 Task: Use the formula "MULTINOMIAL" in spreadsheet "Project portfolio".
Action: Mouse moved to (139, 104)
Screenshot: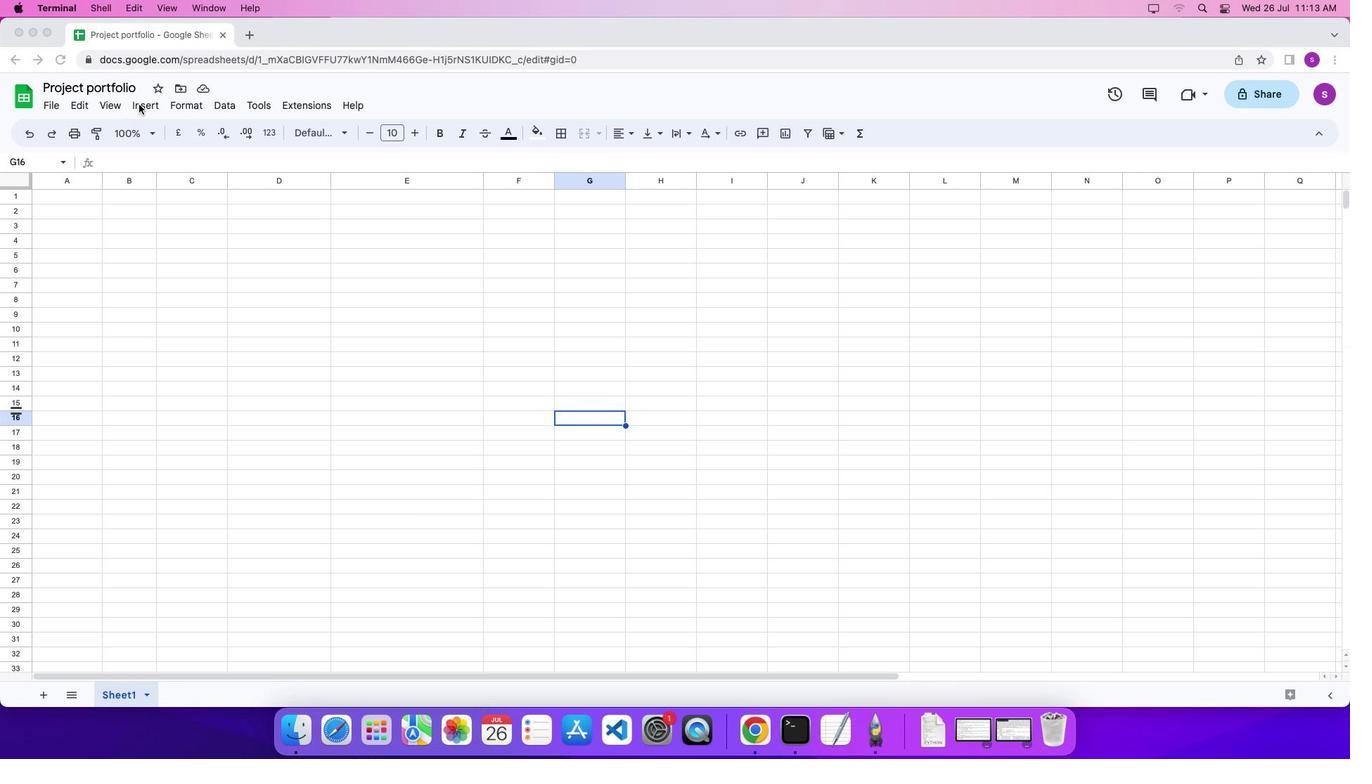 
Action: Mouse pressed left at (139, 104)
Screenshot: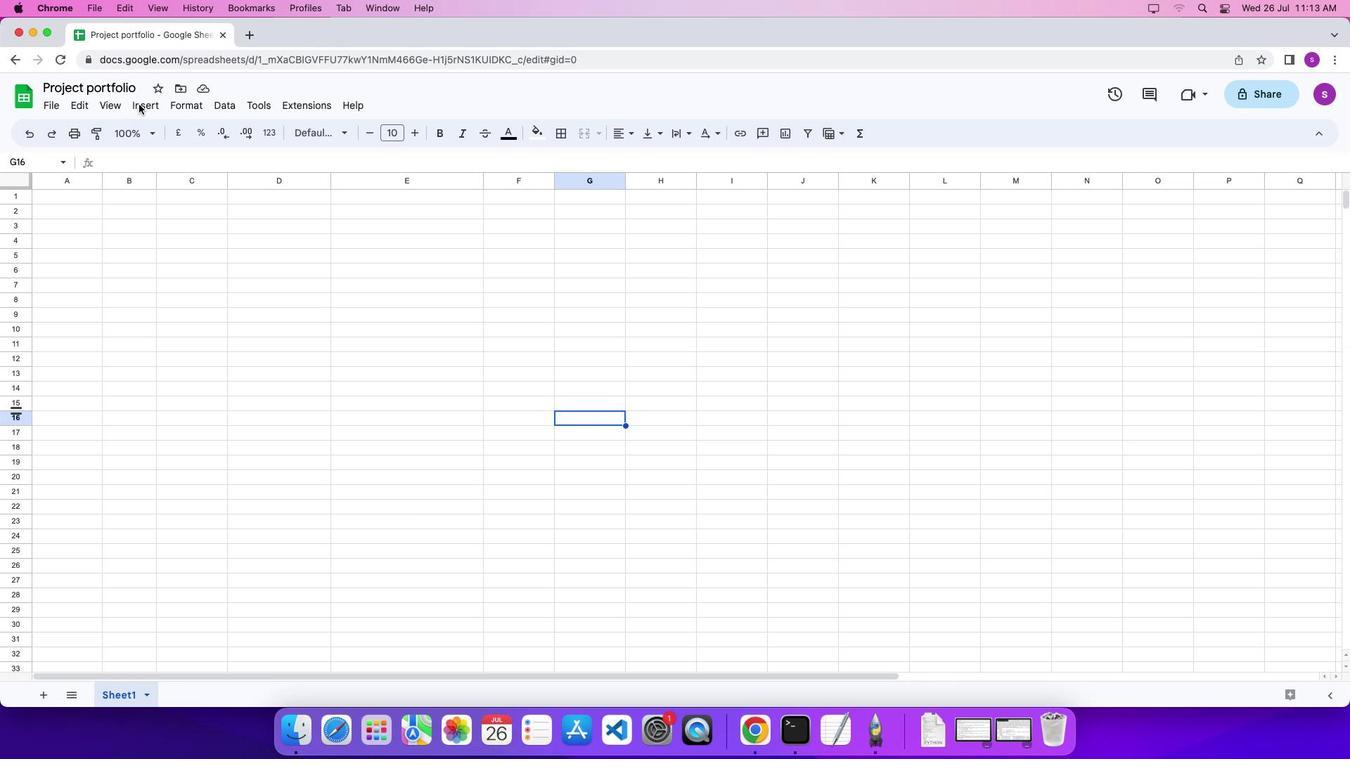 
Action: Mouse moved to (143, 105)
Screenshot: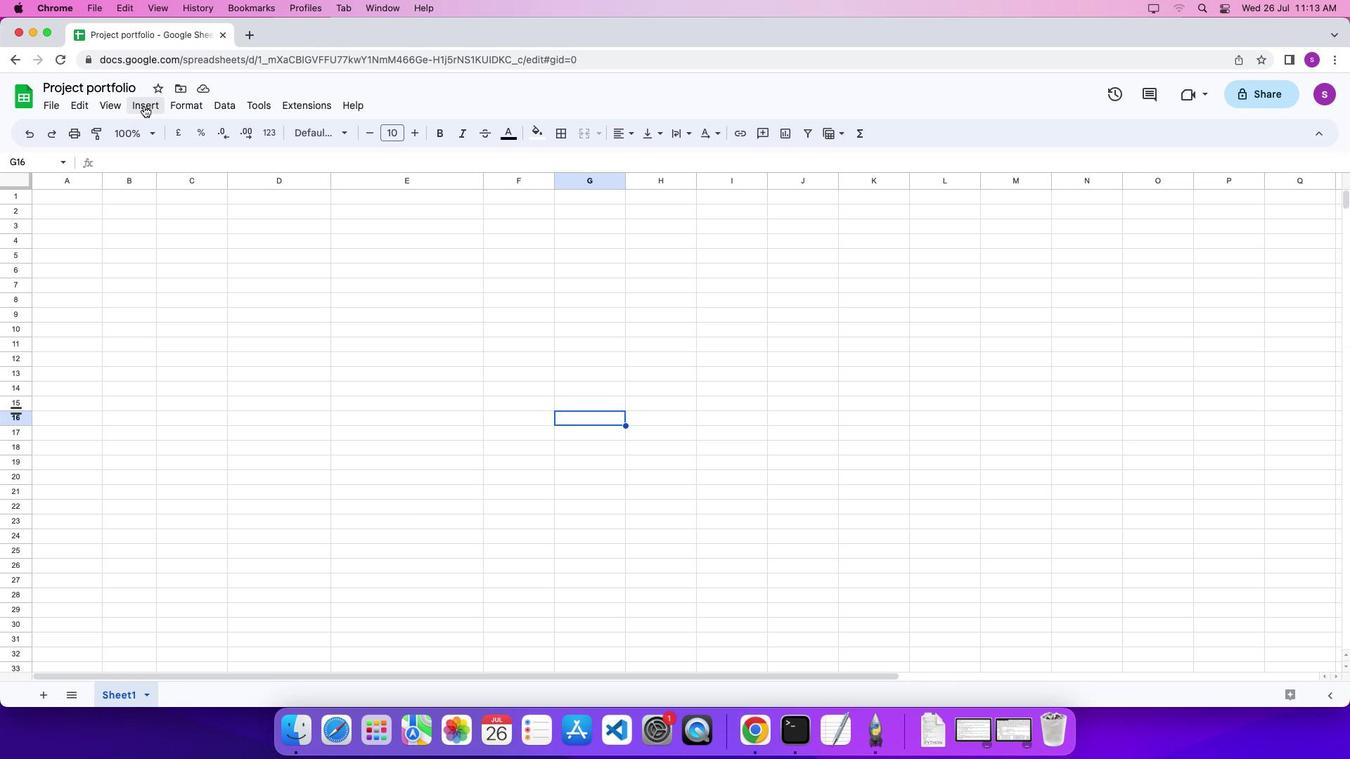 
Action: Mouse pressed left at (143, 105)
Screenshot: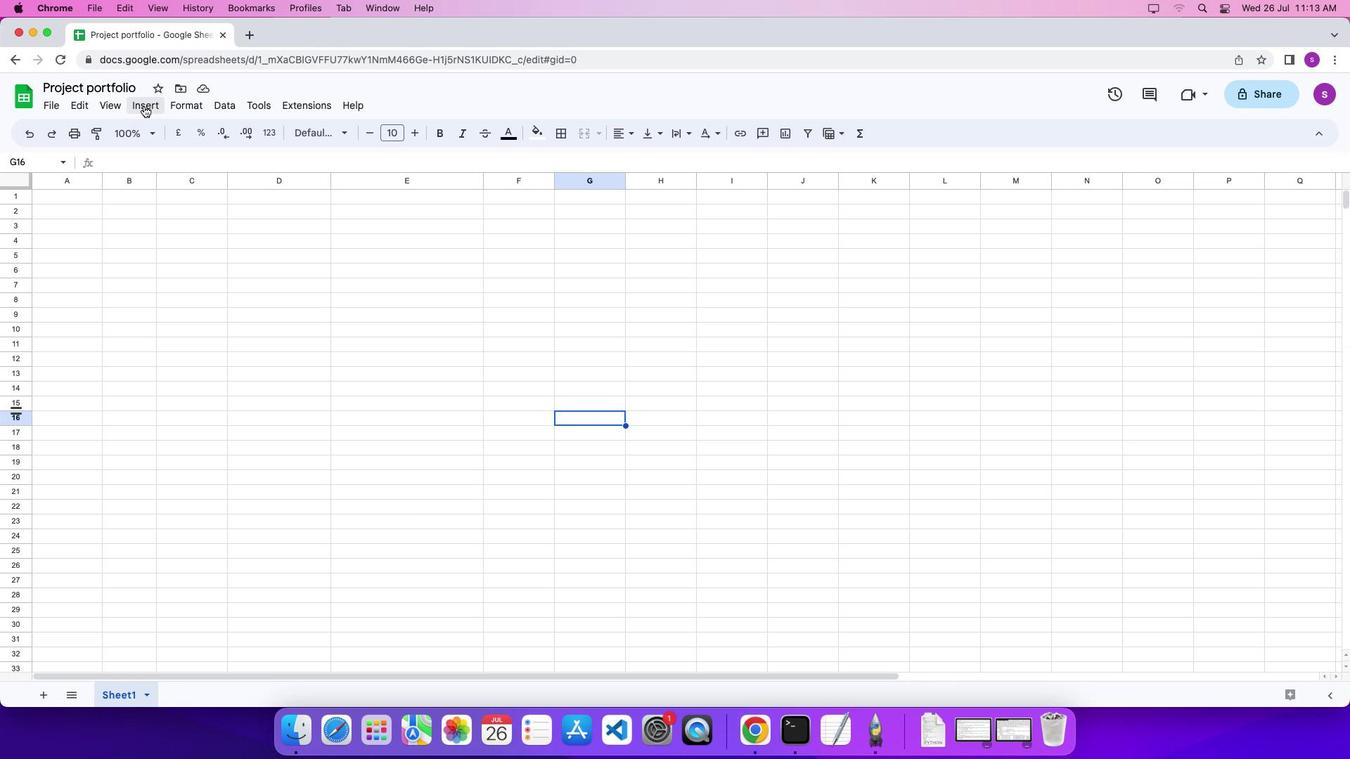 
Action: Mouse moved to (657, 672)
Screenshot: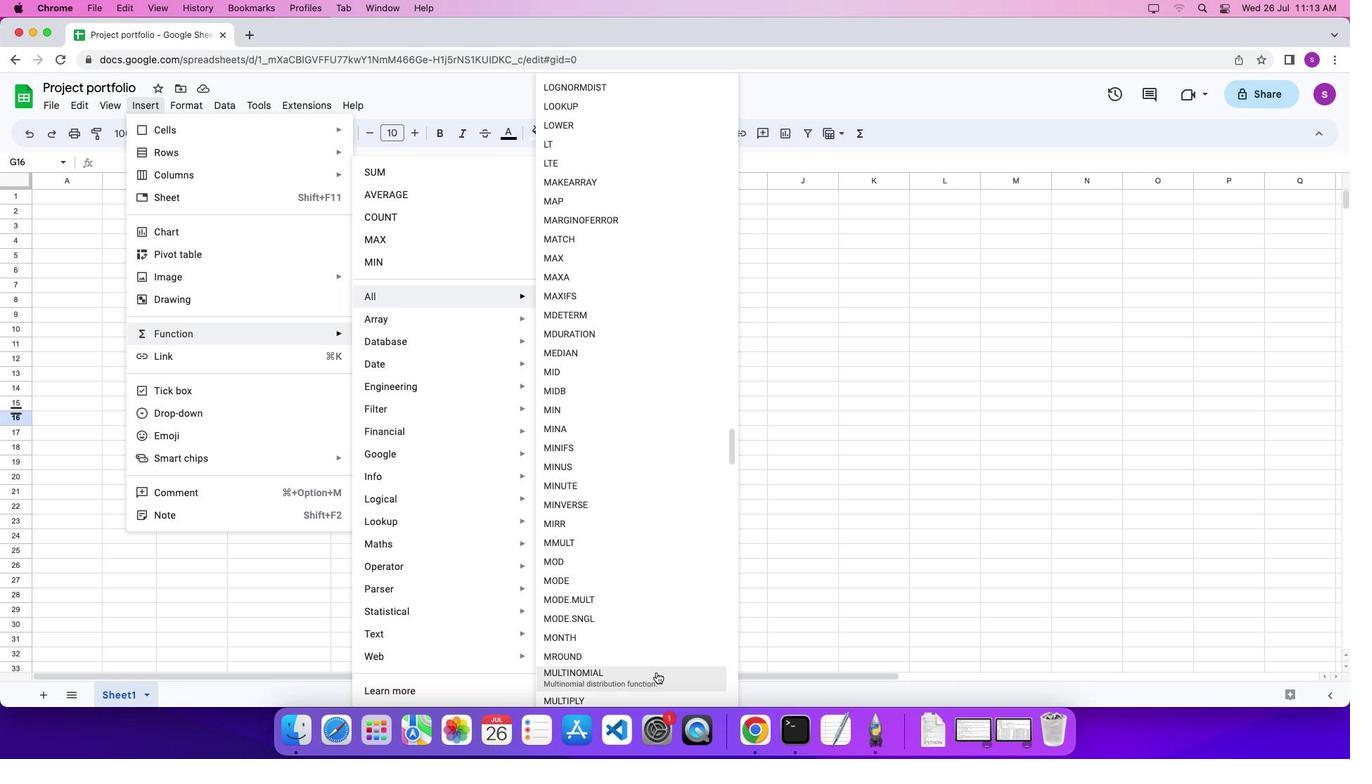 
Action: Mouse pressed left at (657, 672)
Screenshot: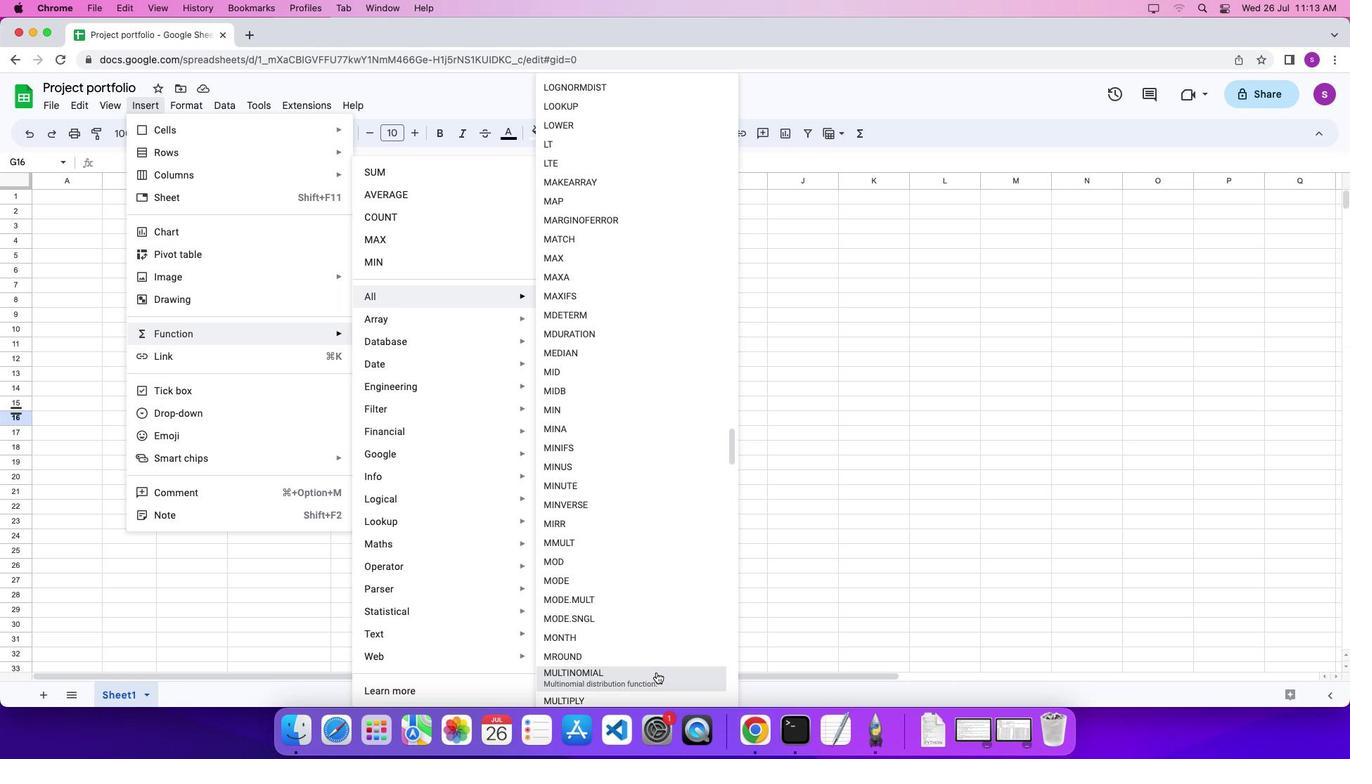 
Action: Key pressed '2'',''3'',''4''\x03'
Screenshot: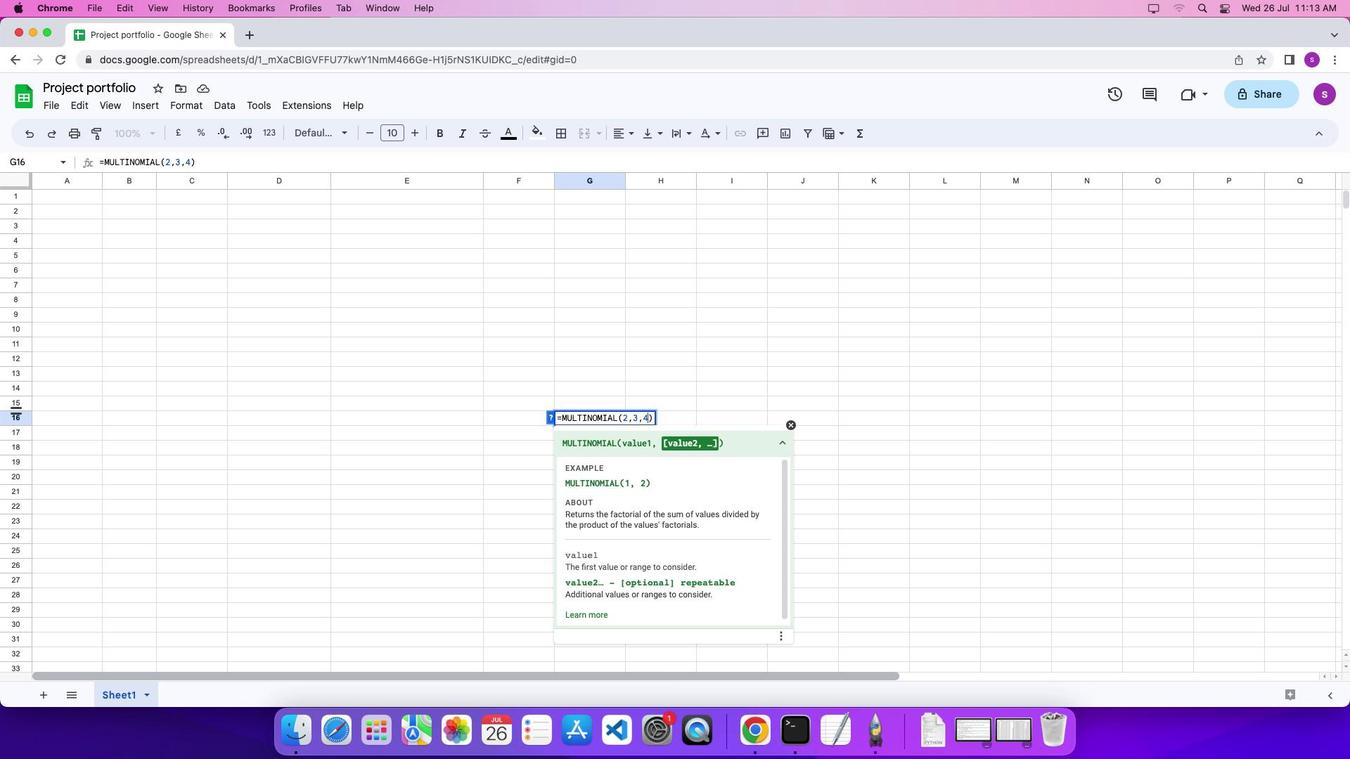 
